 Task: Use the formula "IMREAL" in spreadsheet "Project portfolio".
Action: Mouse moved to (156, 130)
Screenshot: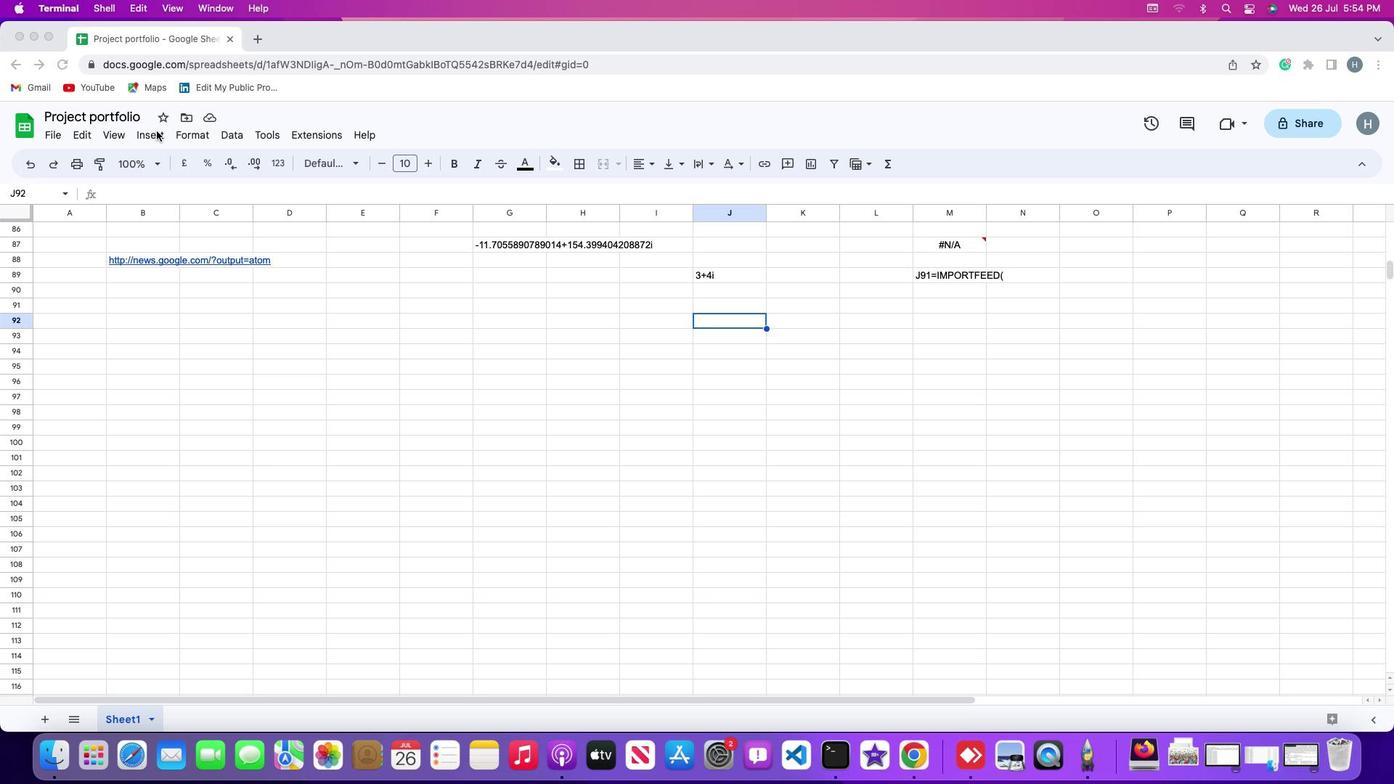 
Action: Mouse pressed left at (156, 130)
Screenshot: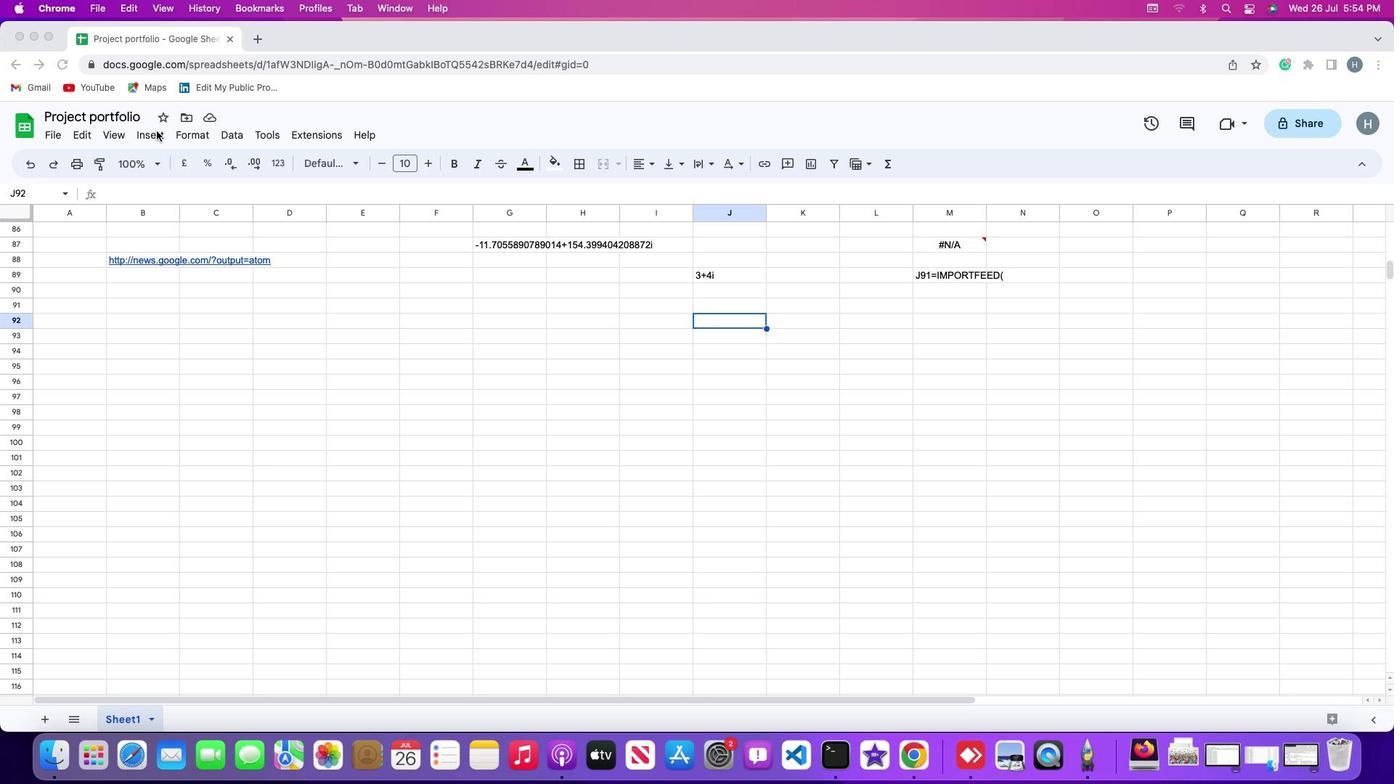 
Action: Mouse moved to (152, 132)
Screenshot: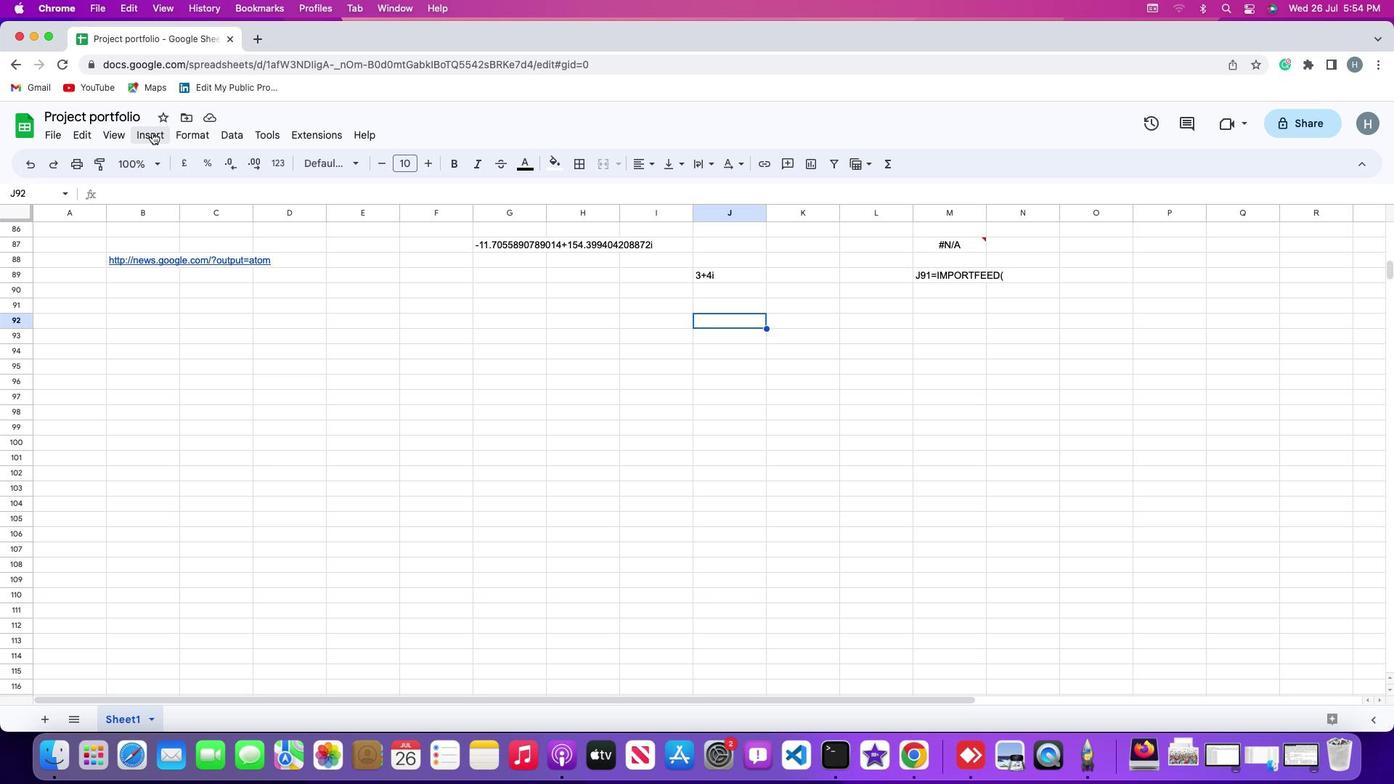 
Action: Mouse pressed left at (152, 132)
Screenshot: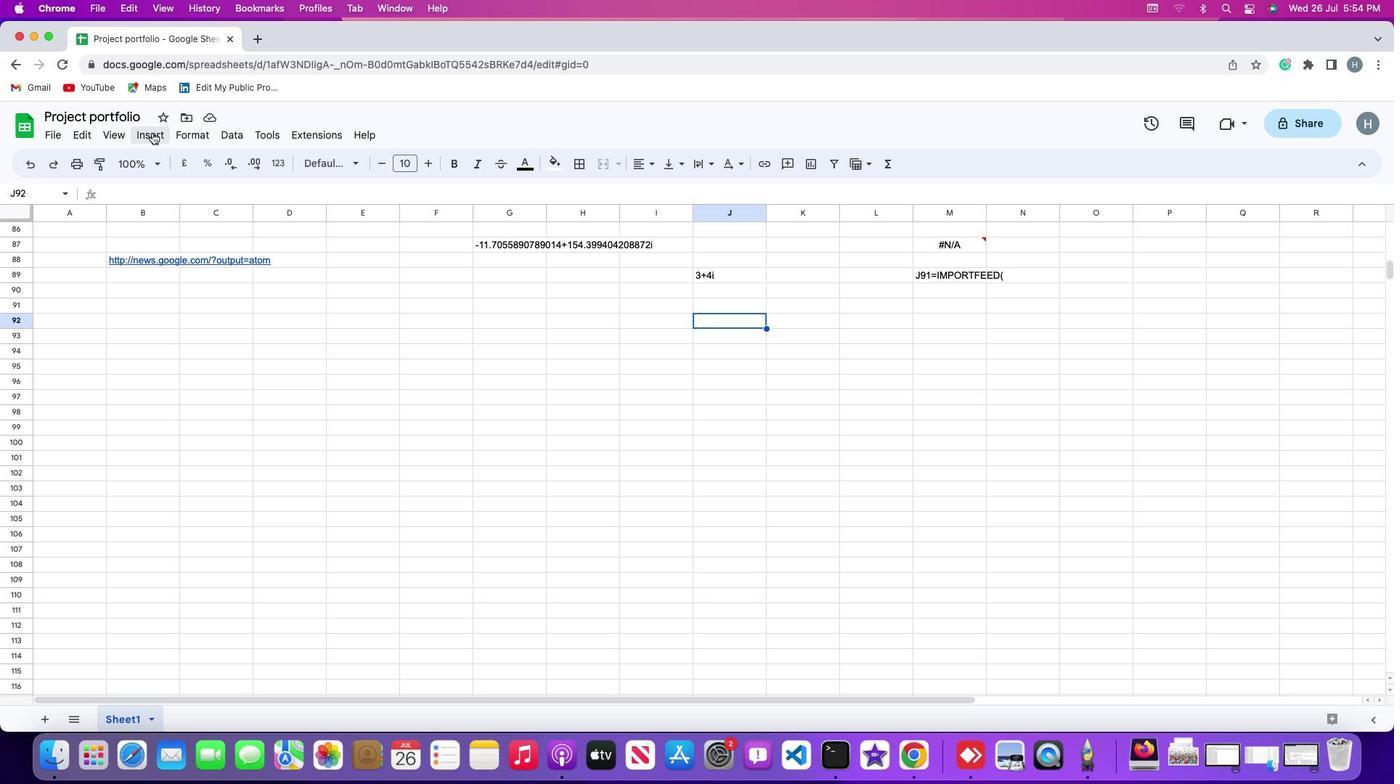 
Action: Mouse moved to (166, 369)
Screenshot: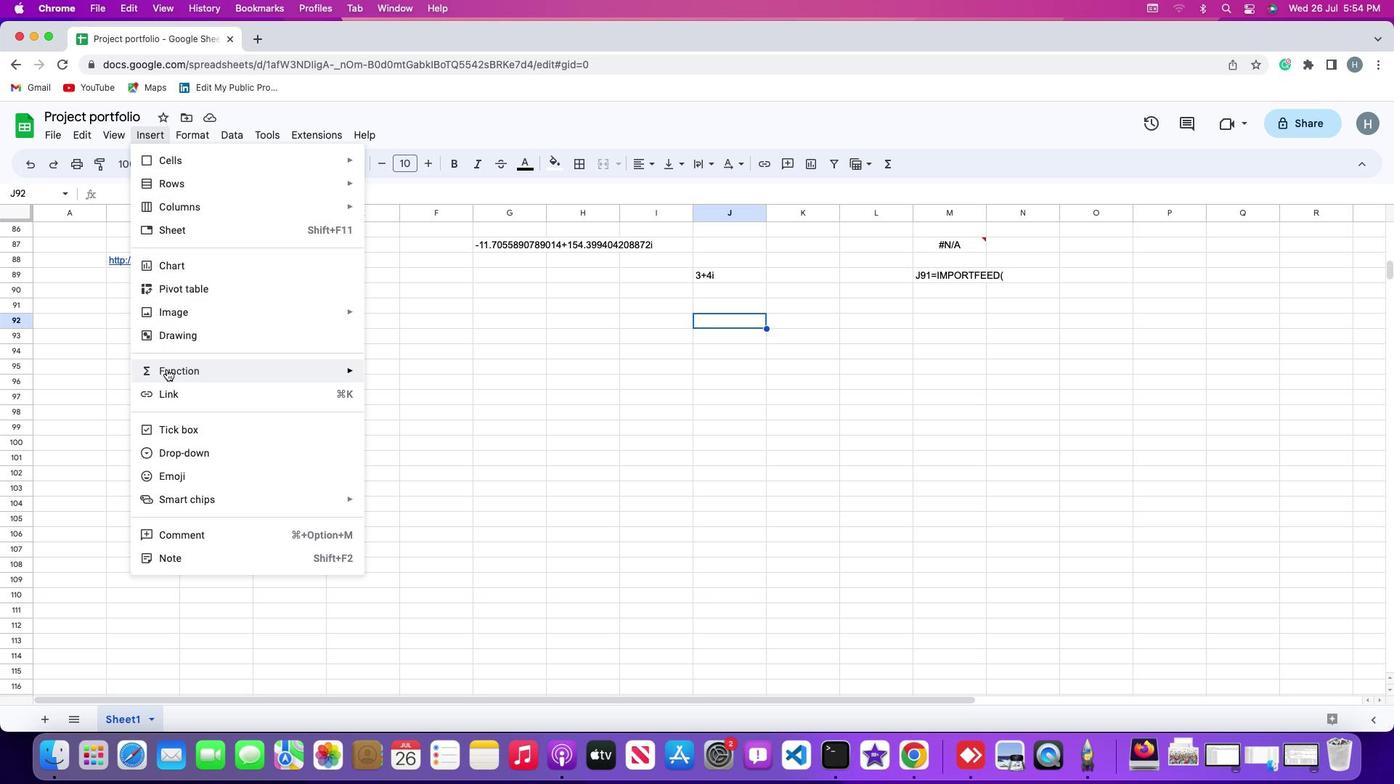 
Action: Mouse pressed left at (166, 369)
Screenshot: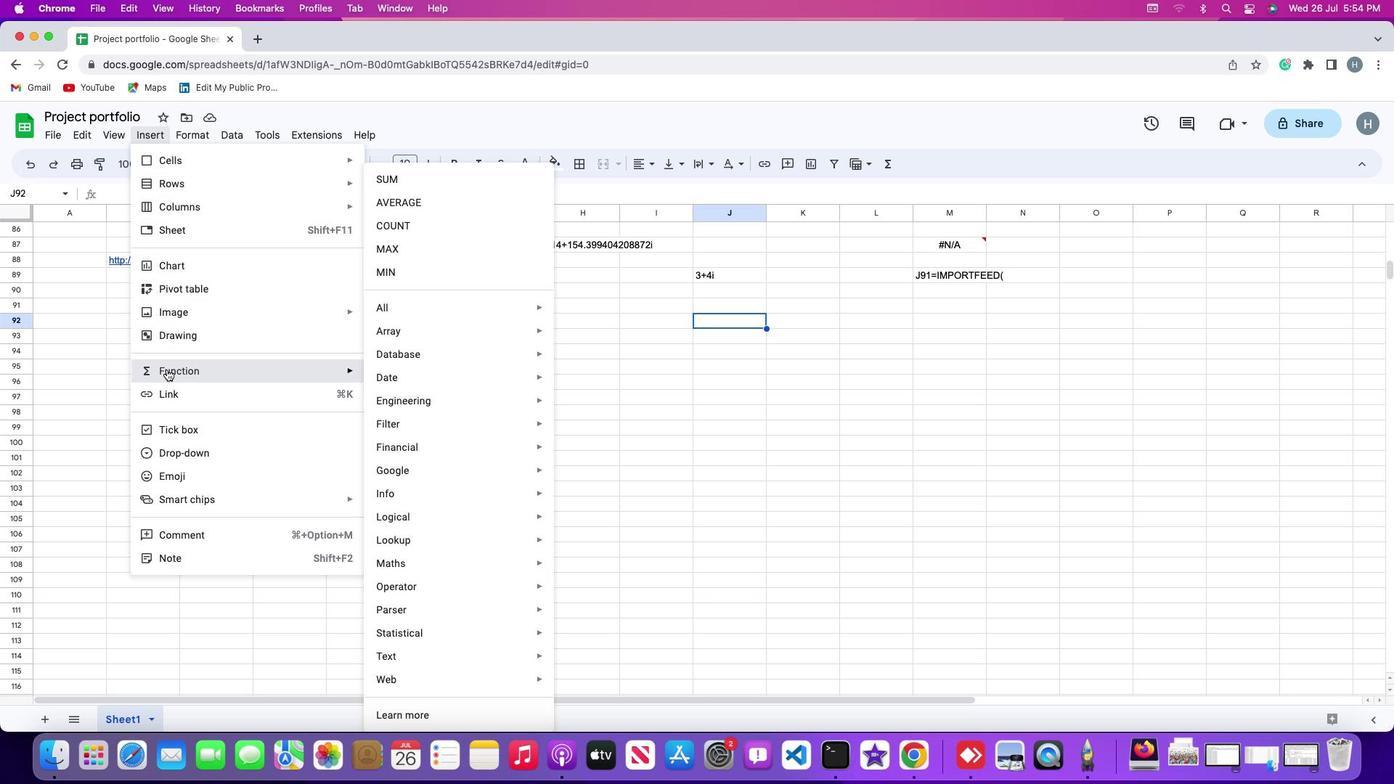 
Action: Mouse moved to (403, 308)
Screenshot: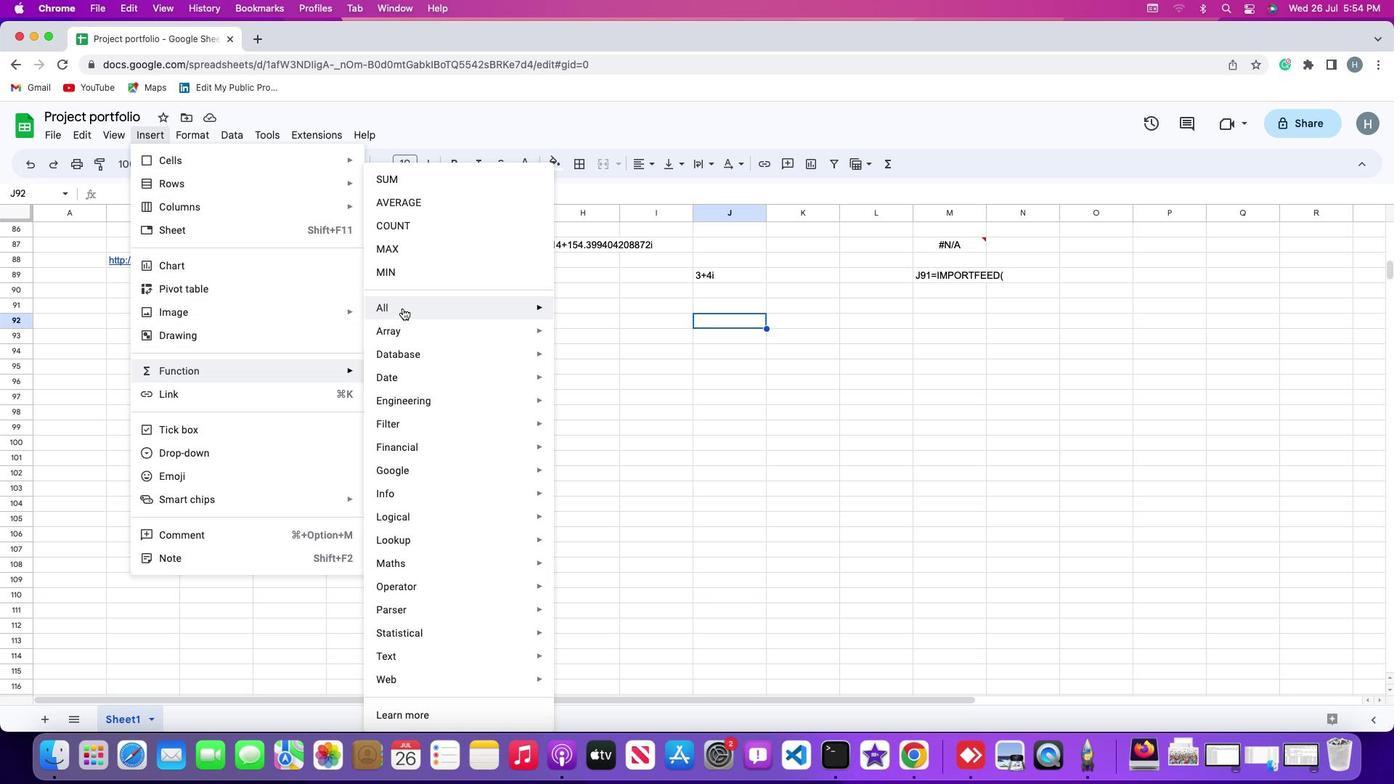 
Action: Mouse pressed left at (403, 308)
Screenshot: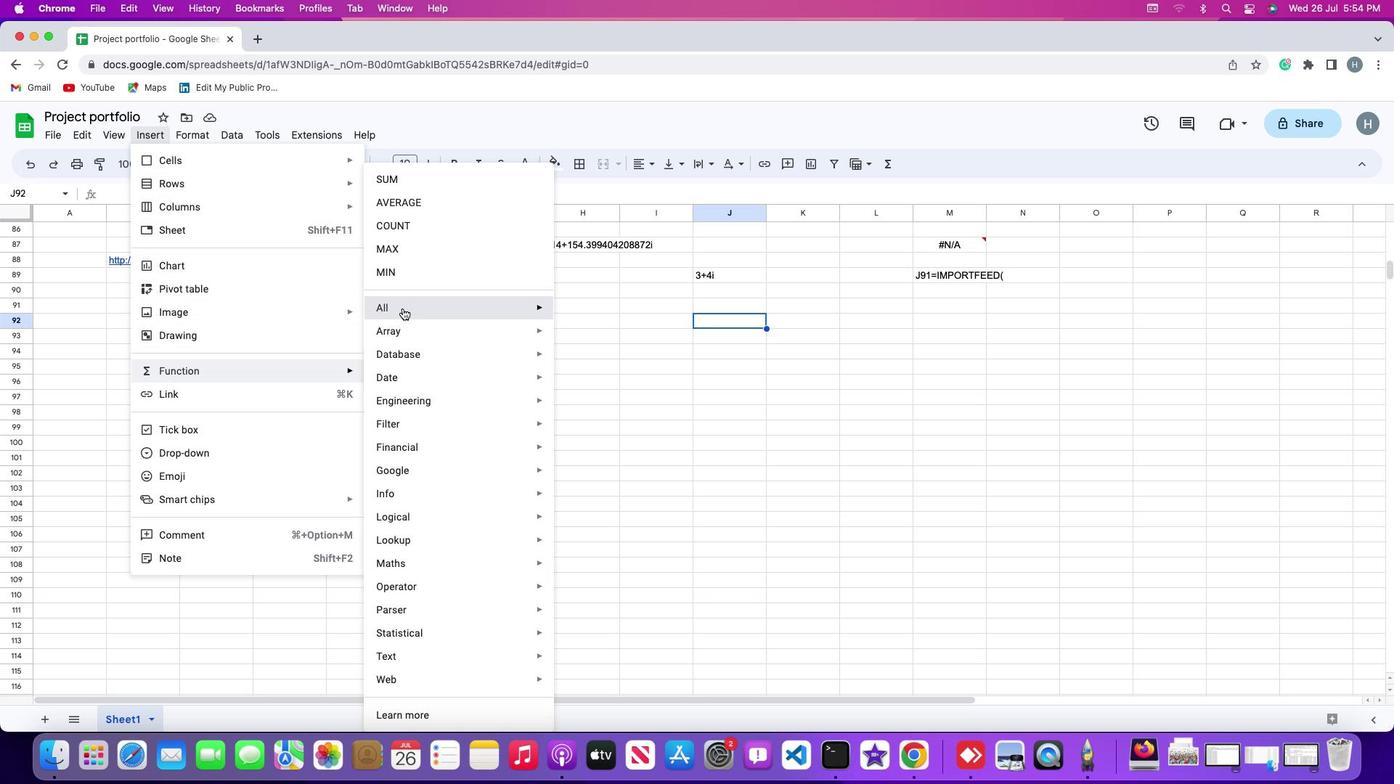 
Action: Mouse moved to (605, 434)
Screenshot: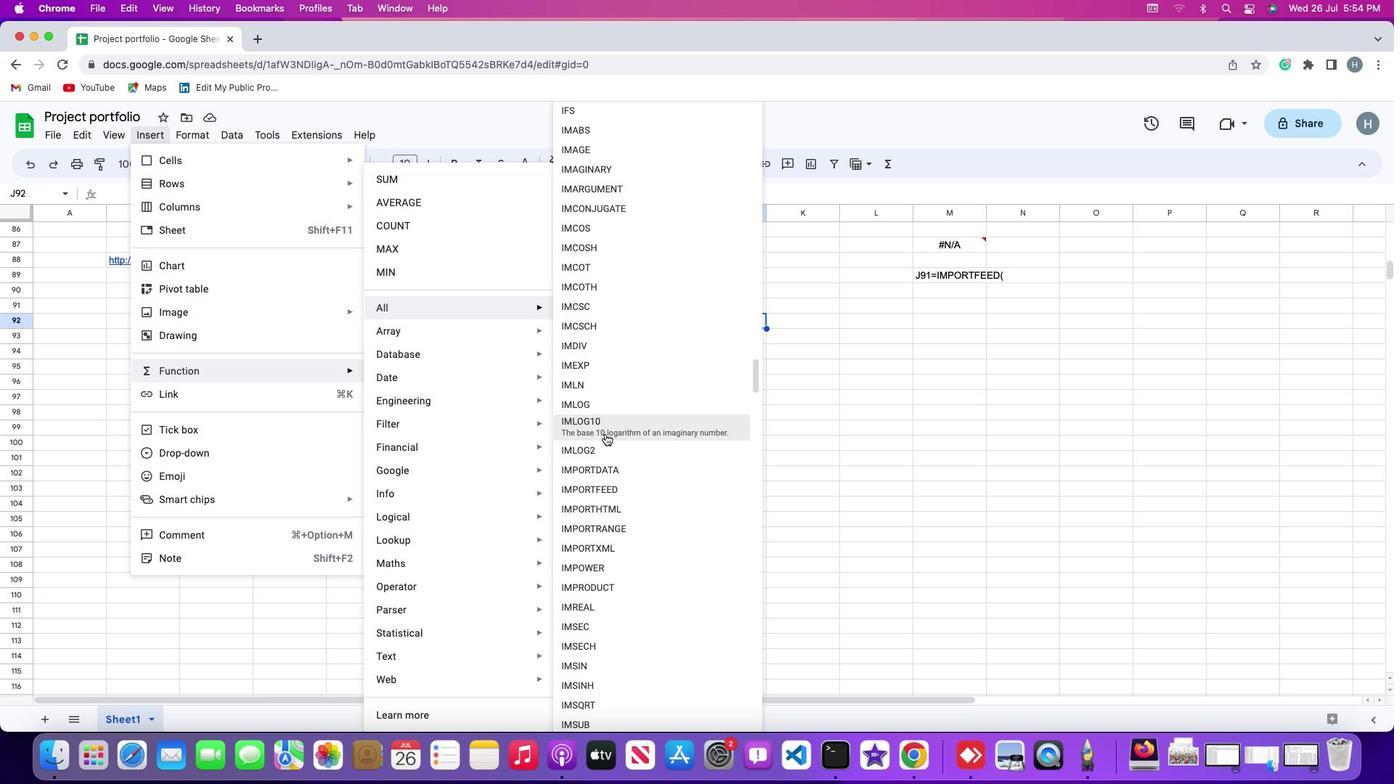 
Action: Mouse scrolled (605, 434) with delta (0, 0)
Screenshot: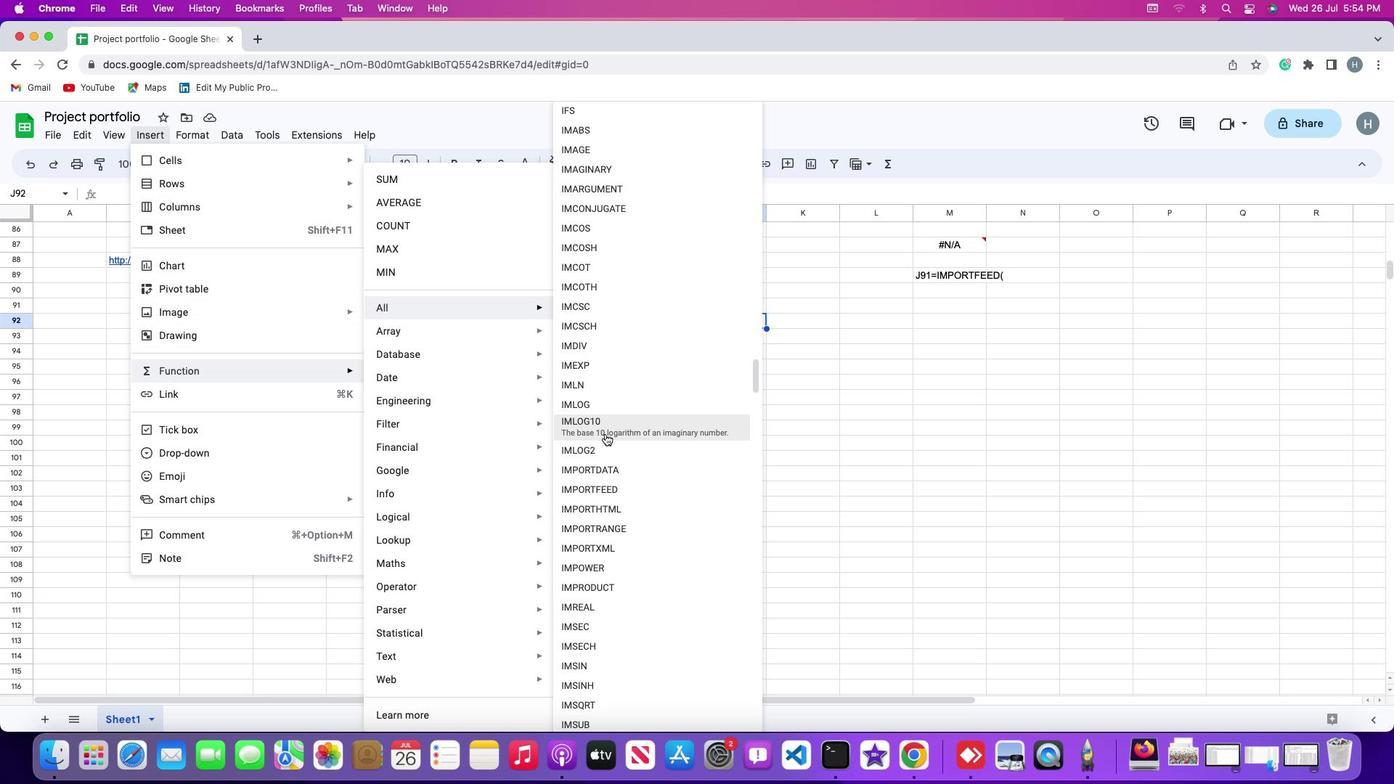 
Action: Mouse scrolled (605, 434) with delta (0, 0)
Screenshot: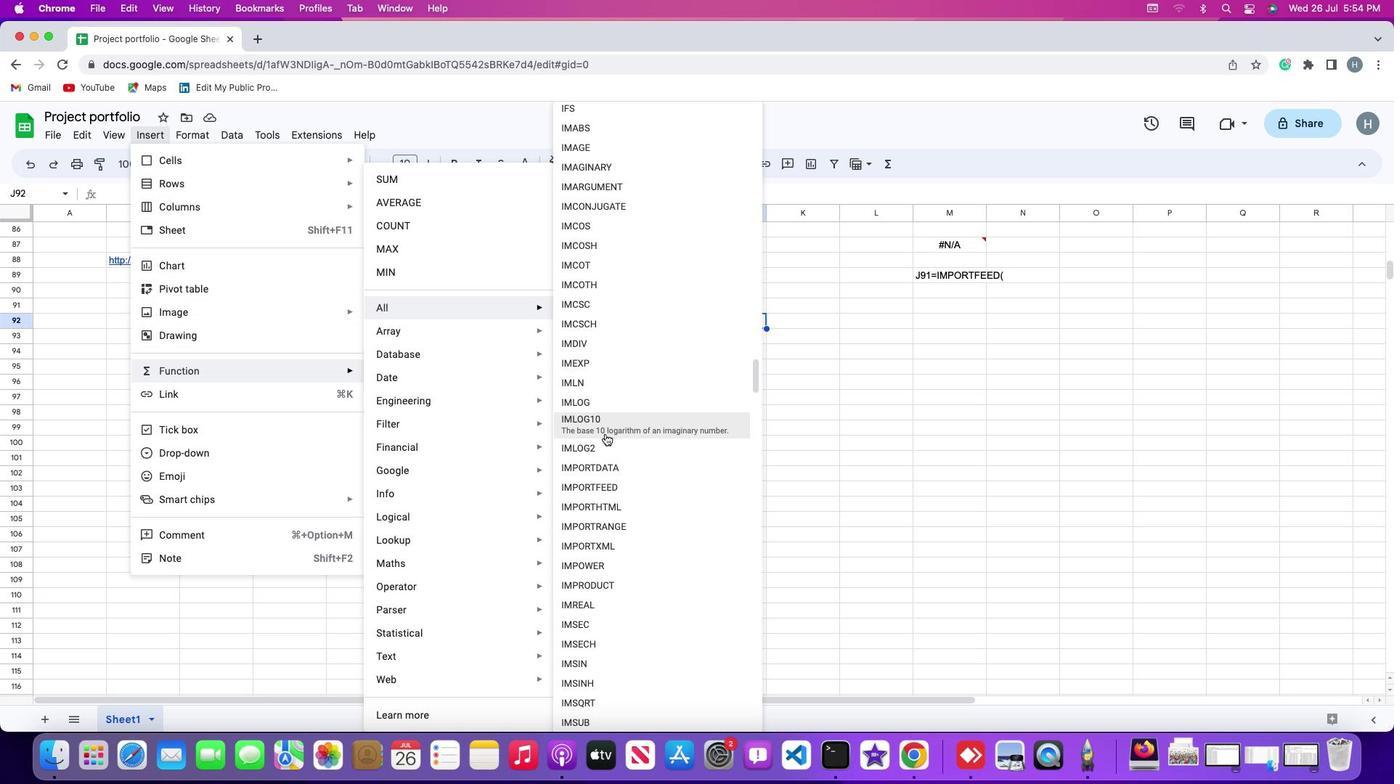 
Action: Mouse scrolled (605, 434) with delta (0, 0)
Screenshot: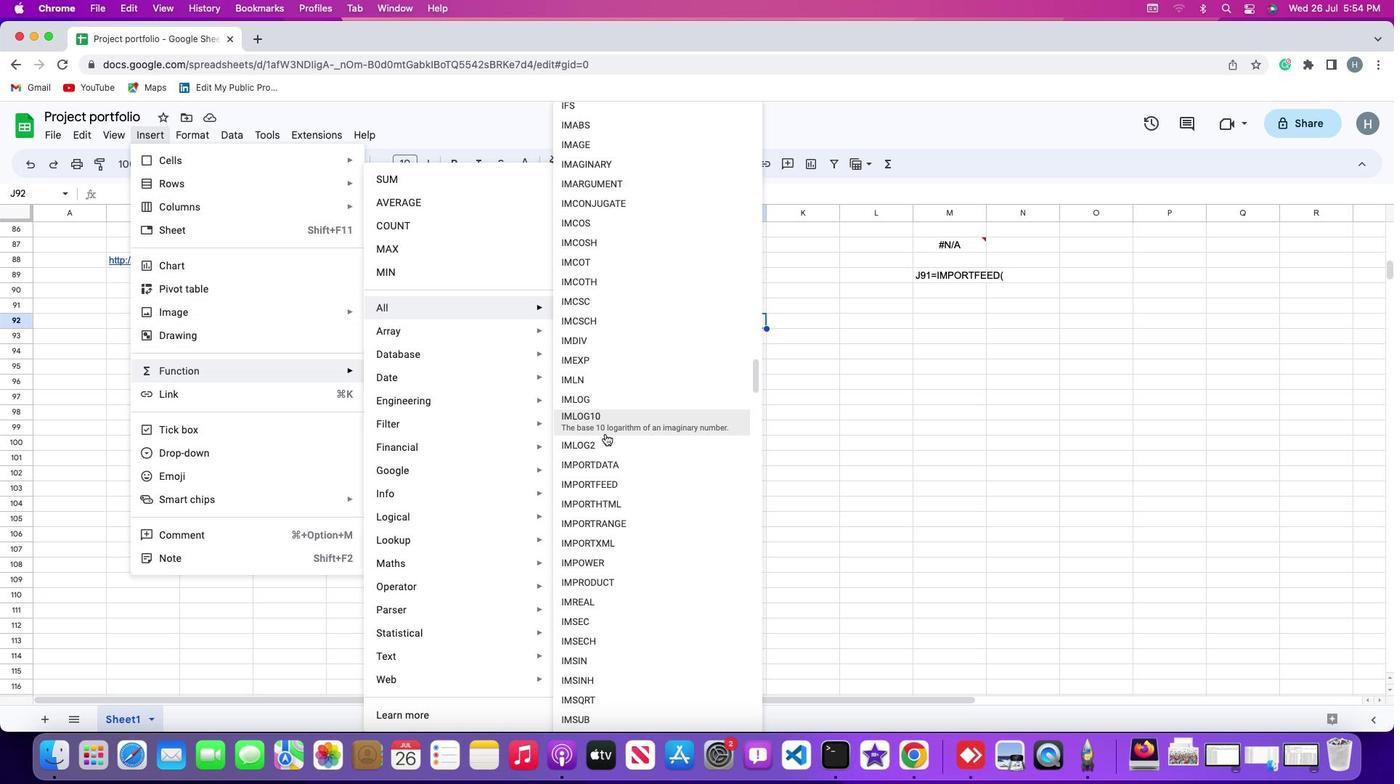 
Action: Mouse scrolled (605, 434) with delta (0, -1)
Screenshot: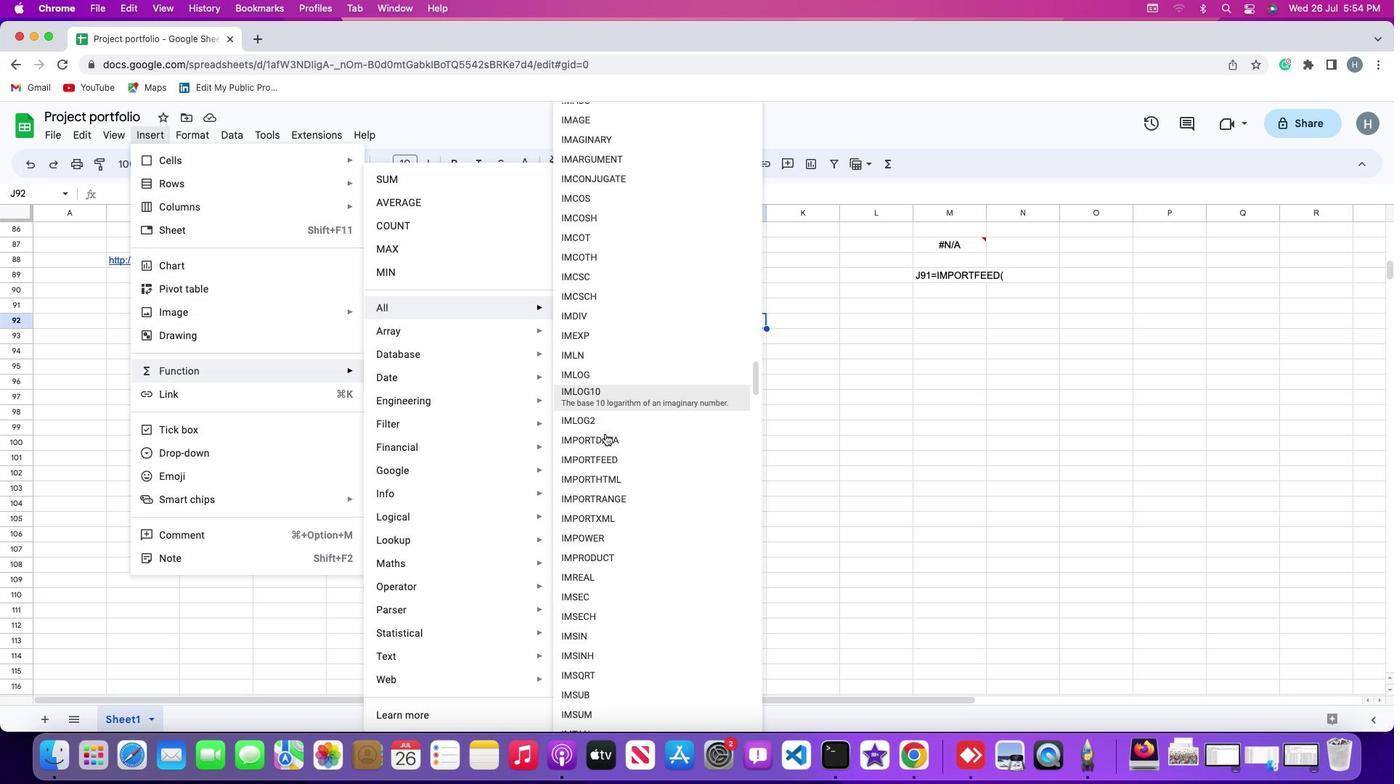 
Action: Mouse moved to (597, 464)
Screenshot: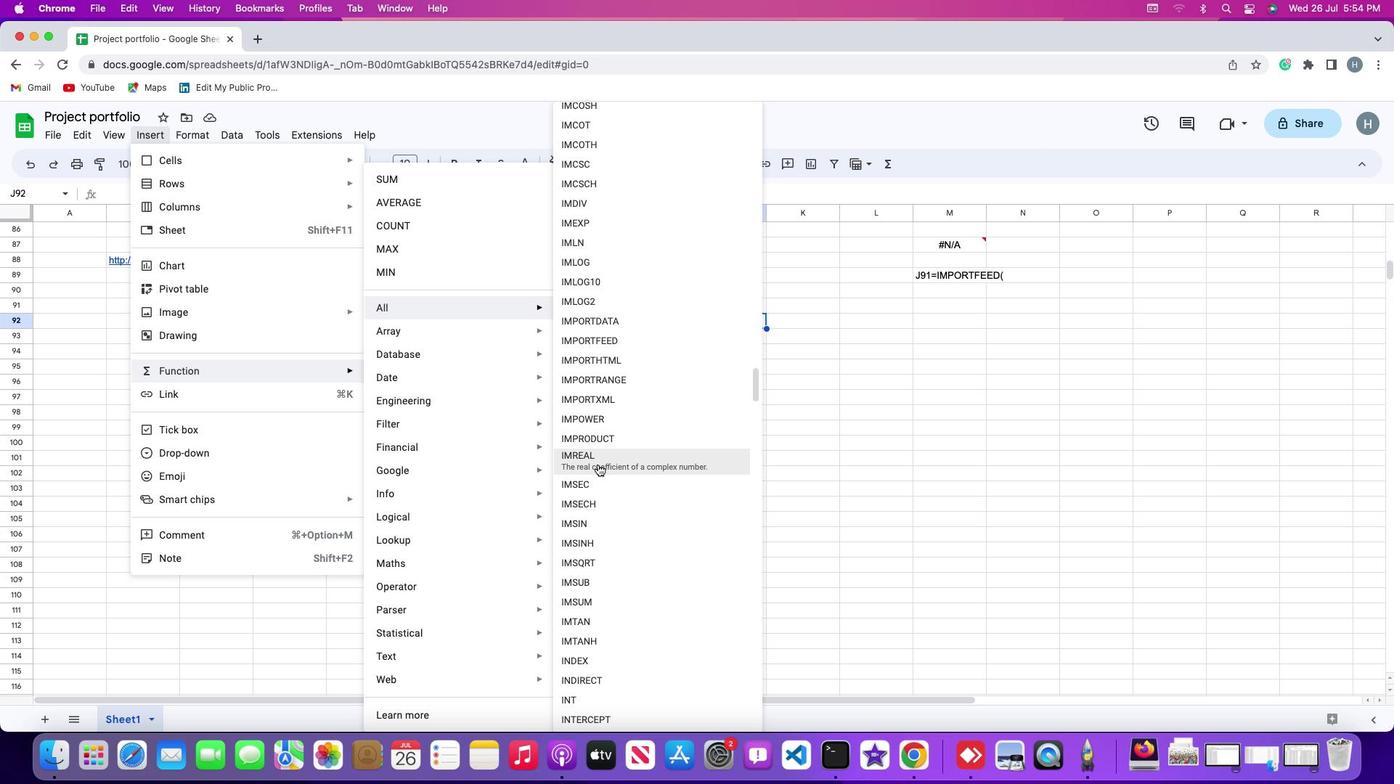 
Action: Mouse pressed left at (597, 464)
Screenshot: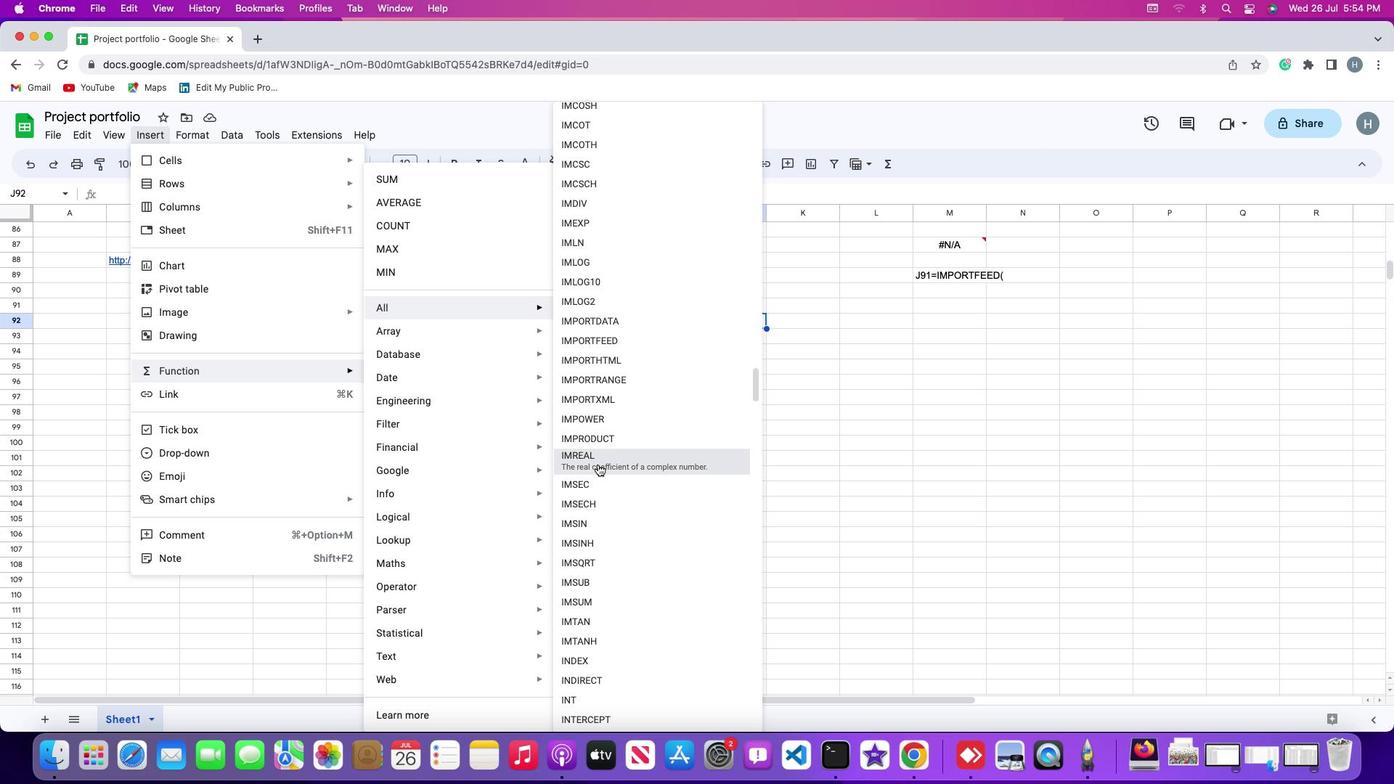 
Action: Mouse moved to (720, 276)
Screenshot: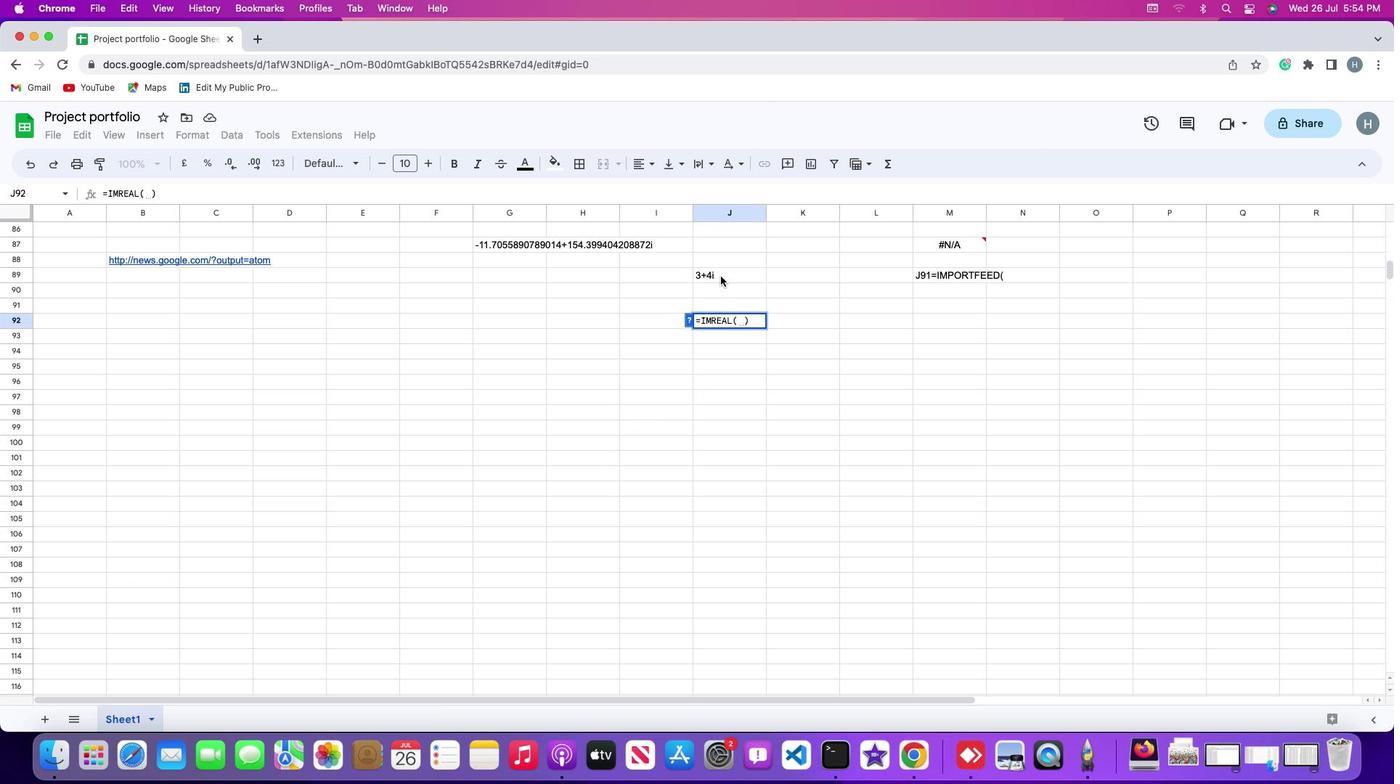 
Action: Mouse pressed left at (720, 276)
Screenshot: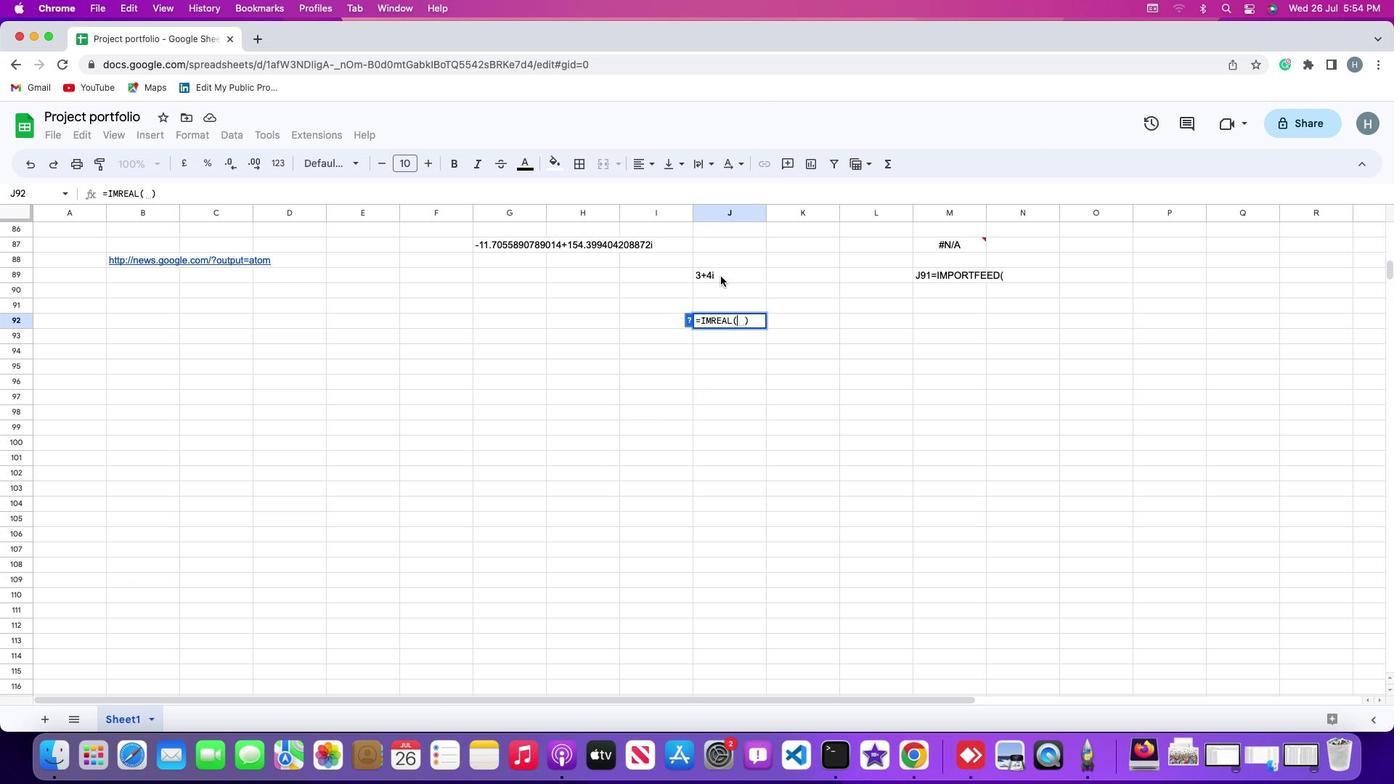 
Action: Mouse moved to (722, 293)
Screenshot: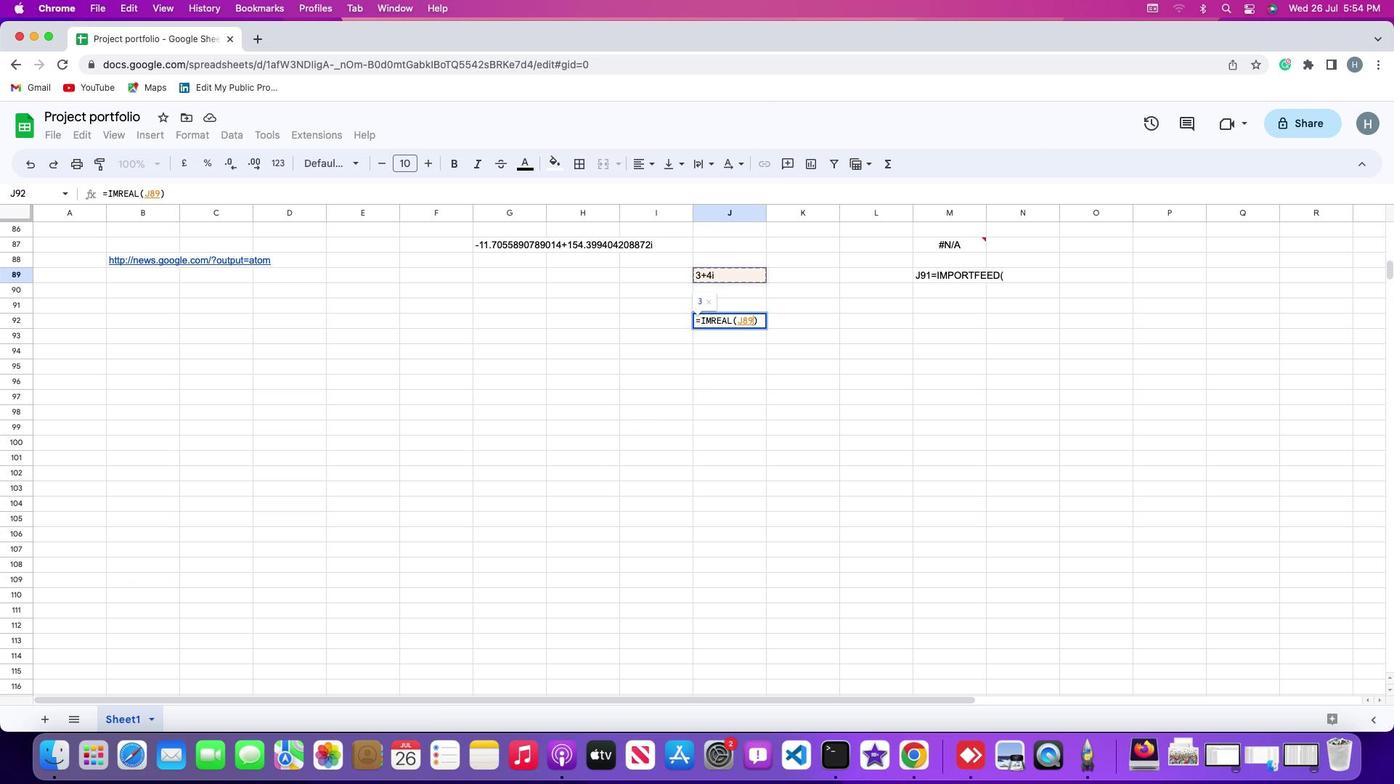
Action: Key pressed Key.enter
Screenshot: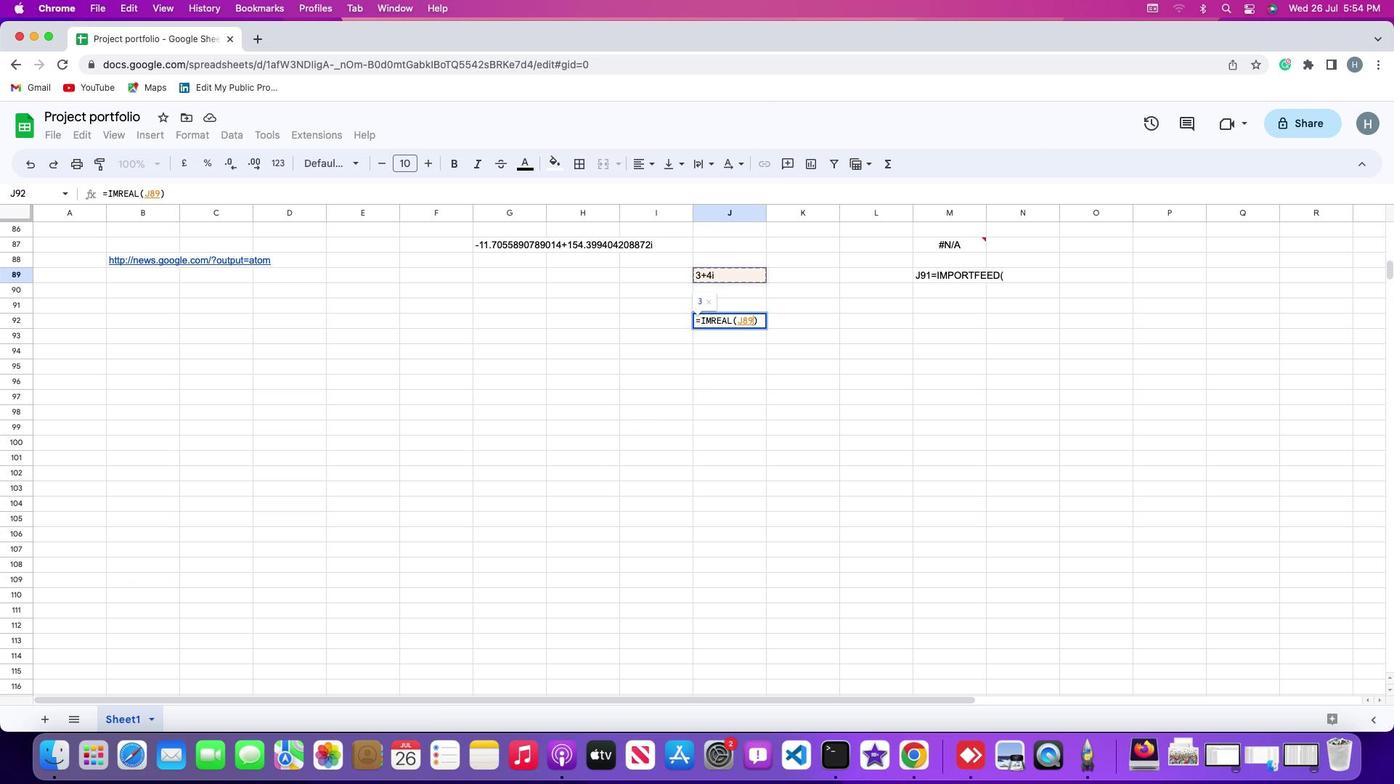 
Action: Mouse moved to (722, 301)
Screenshot: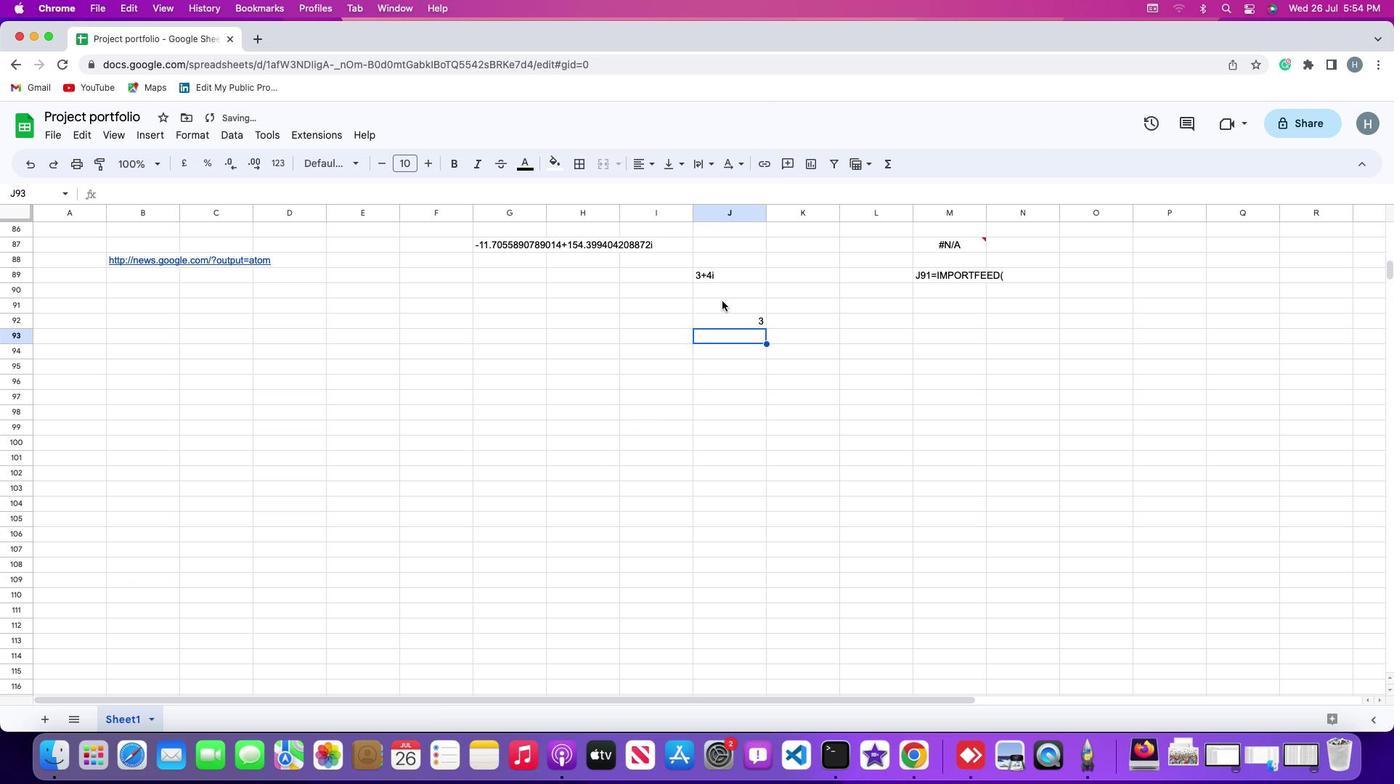 
